 Task: Check the blocking ancestors of event listeners.
Action: Mouse moved to (966, 30)
Screenshot: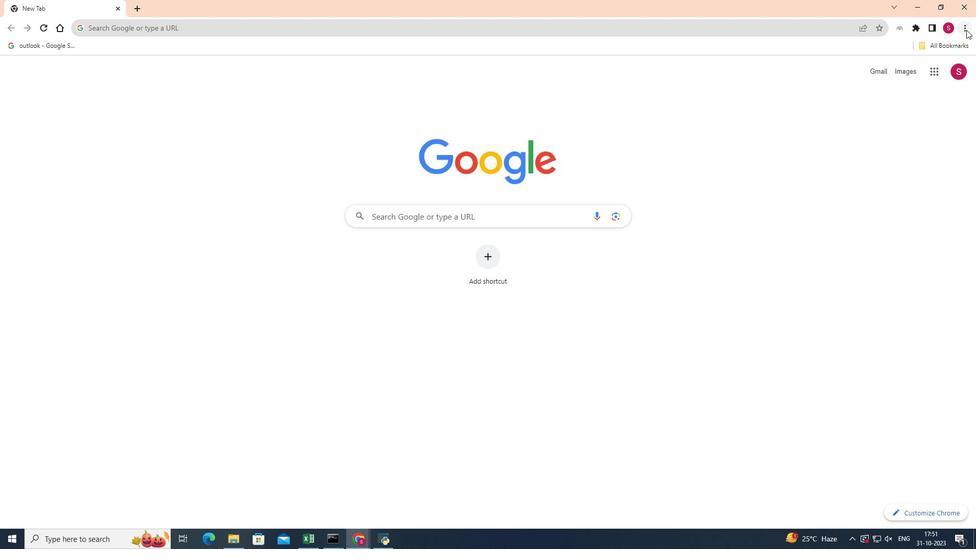 
Action: Mouse pressed left at (966, 30)
Screenshot: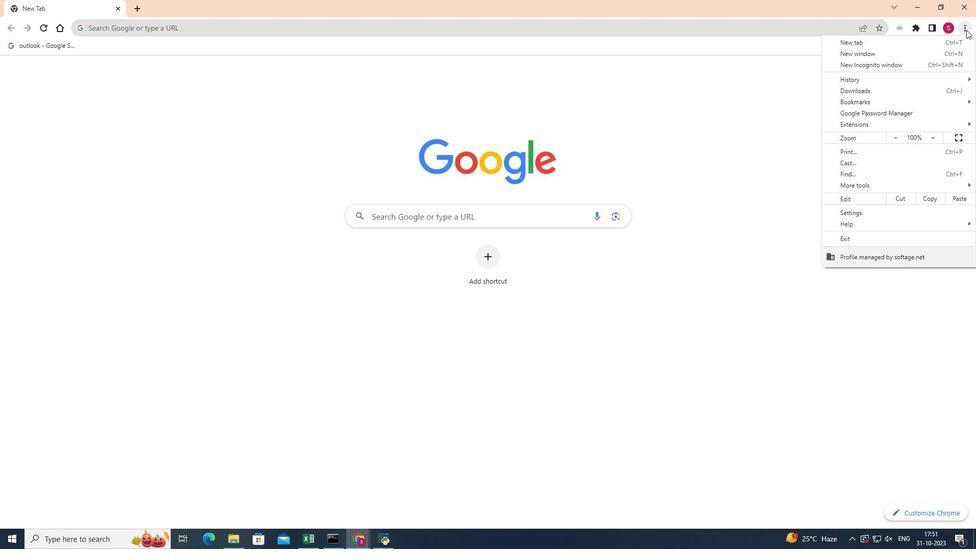 
Action: Mouse moved to (852, 185)
Screenshot: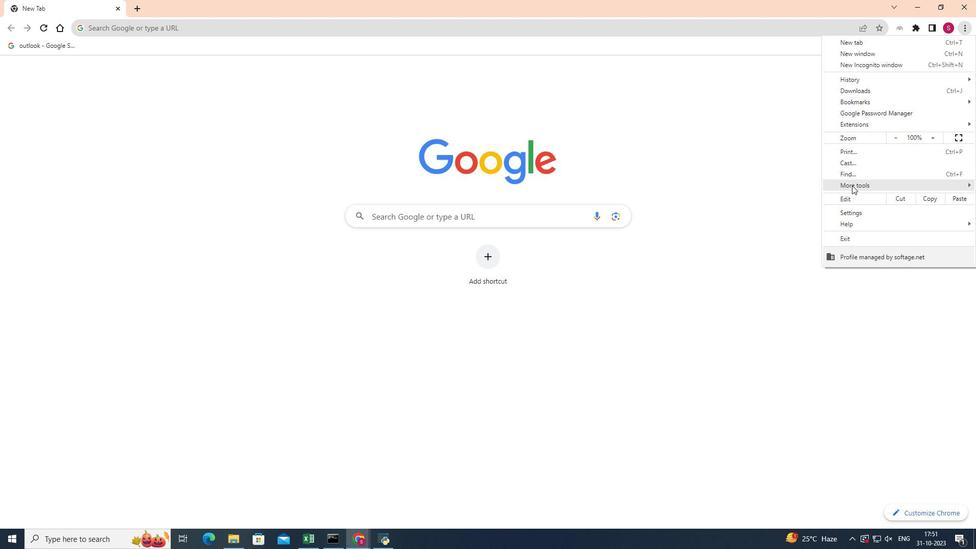 
Action: Mouse pressed left at (852, 185)
Screenshot: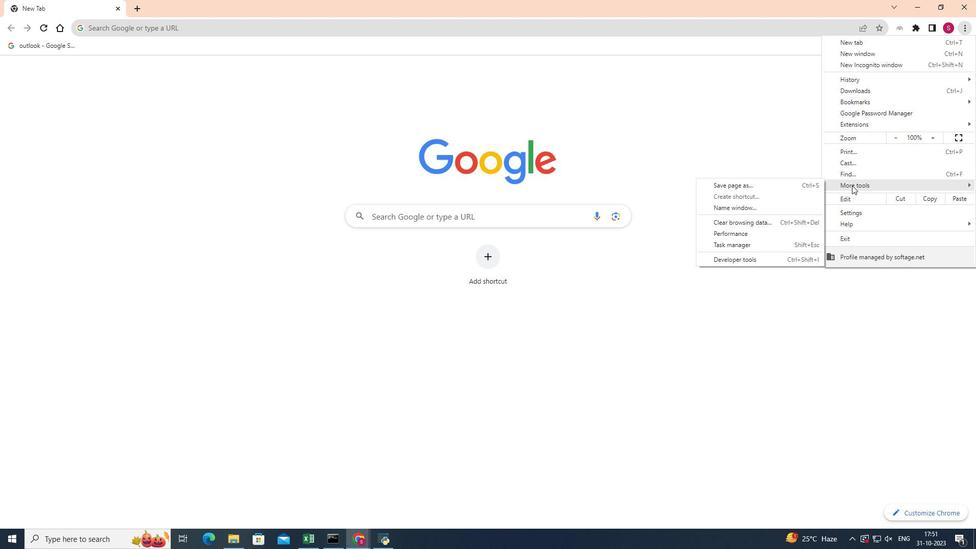 
Action: Mouse moved to (745, 262)
Screenshot: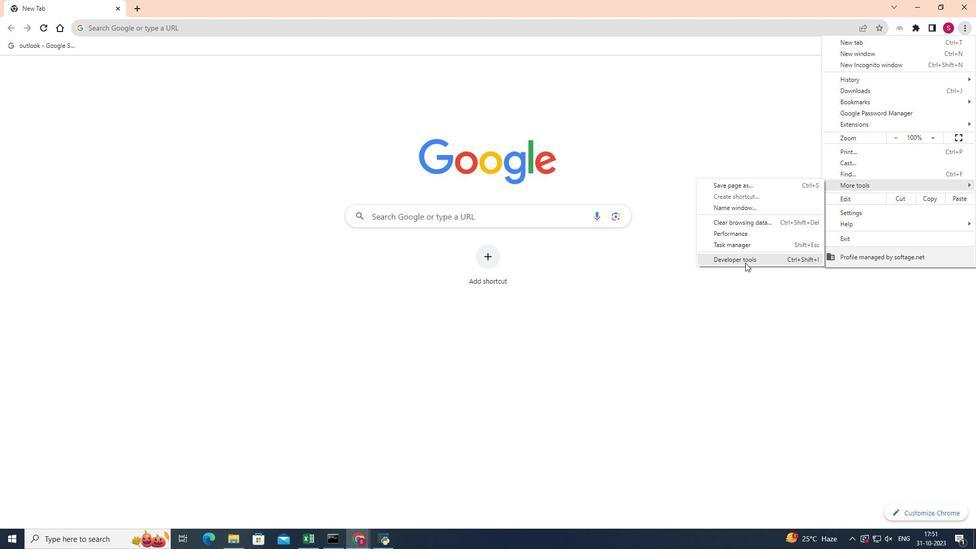 
Action: Mouse pressed left at (745, 262)
Screenshot: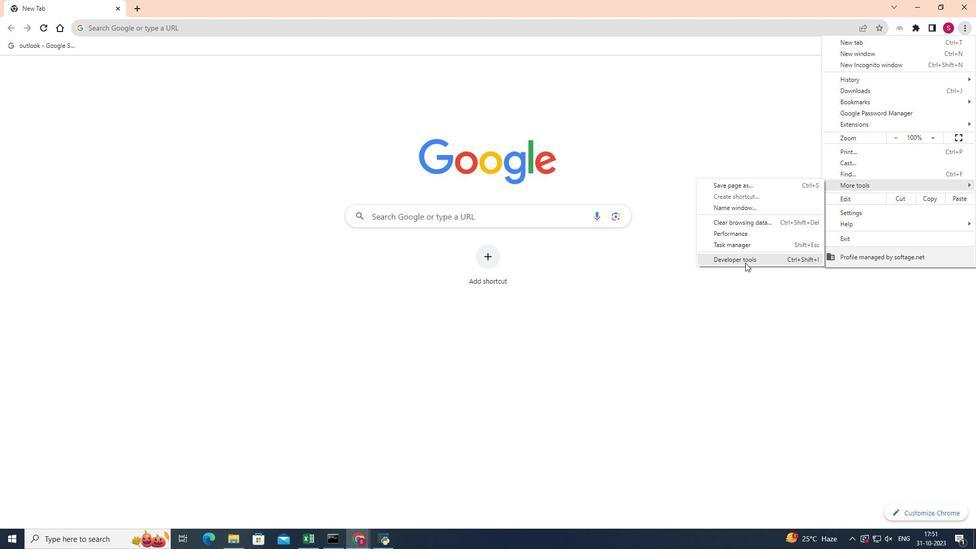 
Action: Mouse moved to (814, 416)
Screenshot: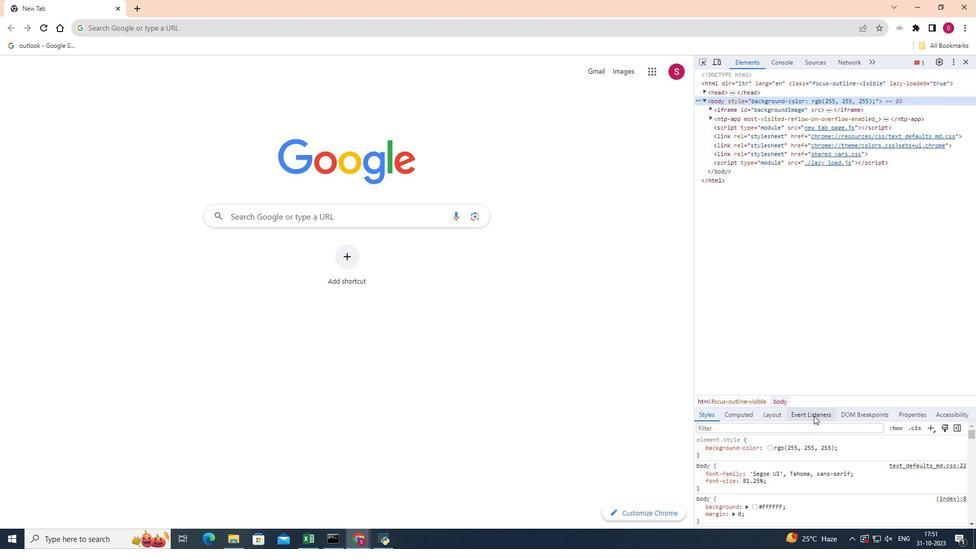 
Action: Mouse pressed left at (814, 416)
Screenshot: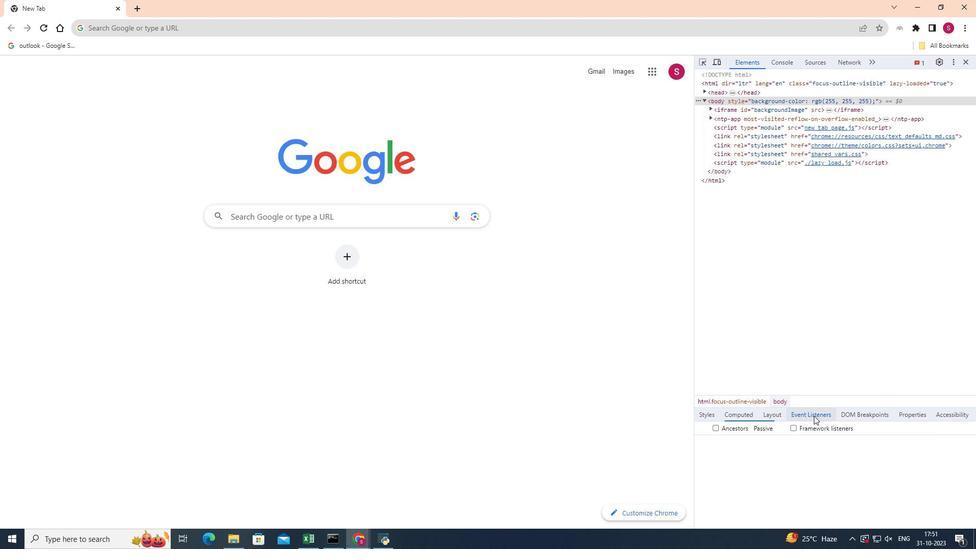 
Action: Mouse moved to (713, 428)
Screenshot: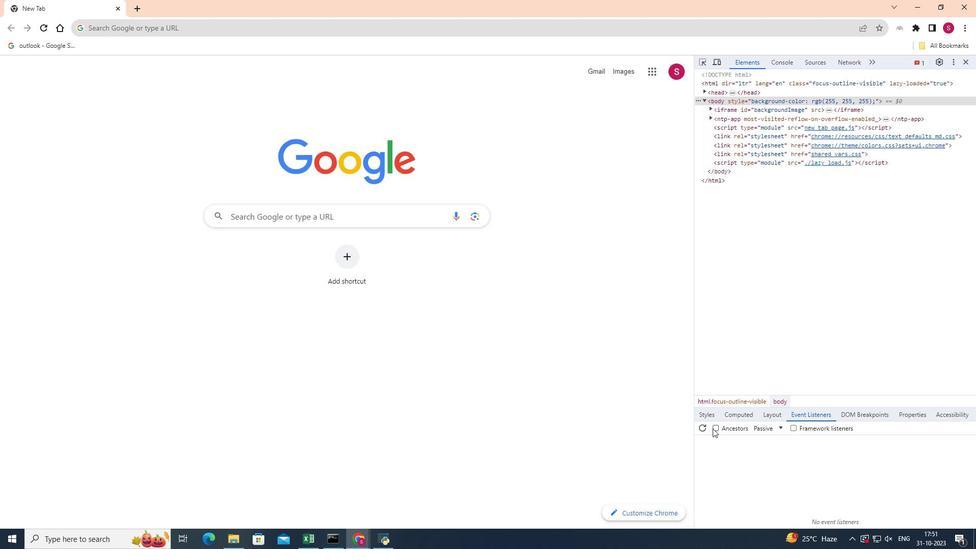 
Action: Mouse pressed left at (713, 428)
Screenshot: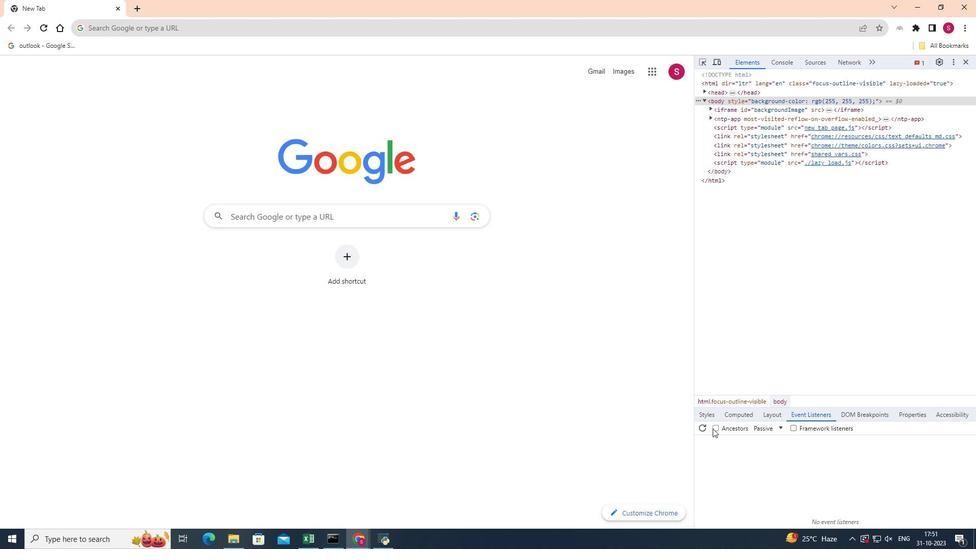 
Action: Mouse moved to (779, 429)
Screenshot: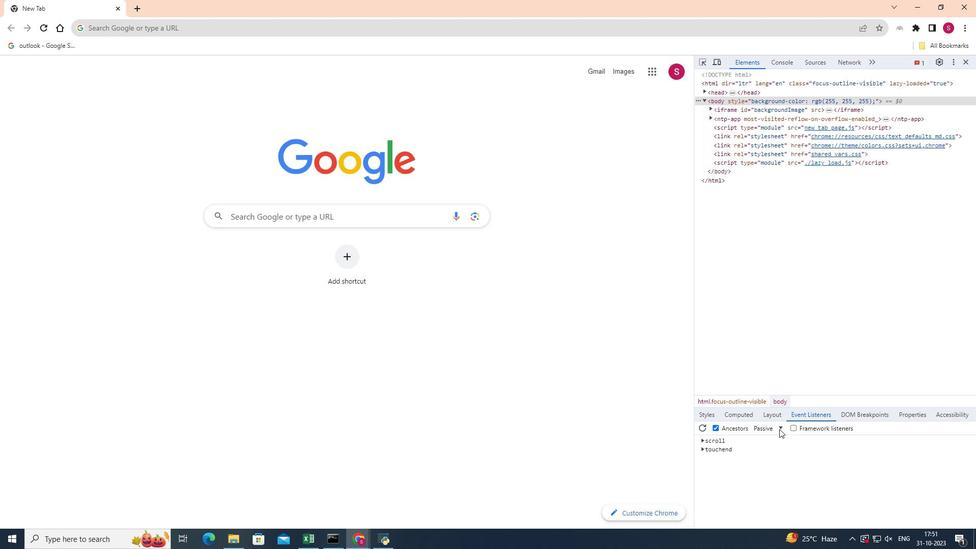 
Action: Mouse pressed left at (779, 429)
Screenshot: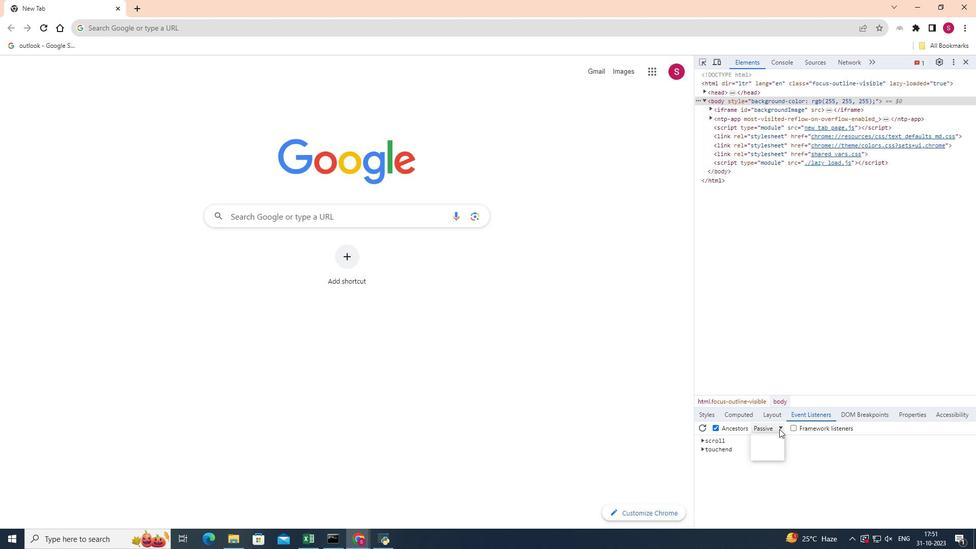
Action: Mouse moved to (772, 453)
Screenshot: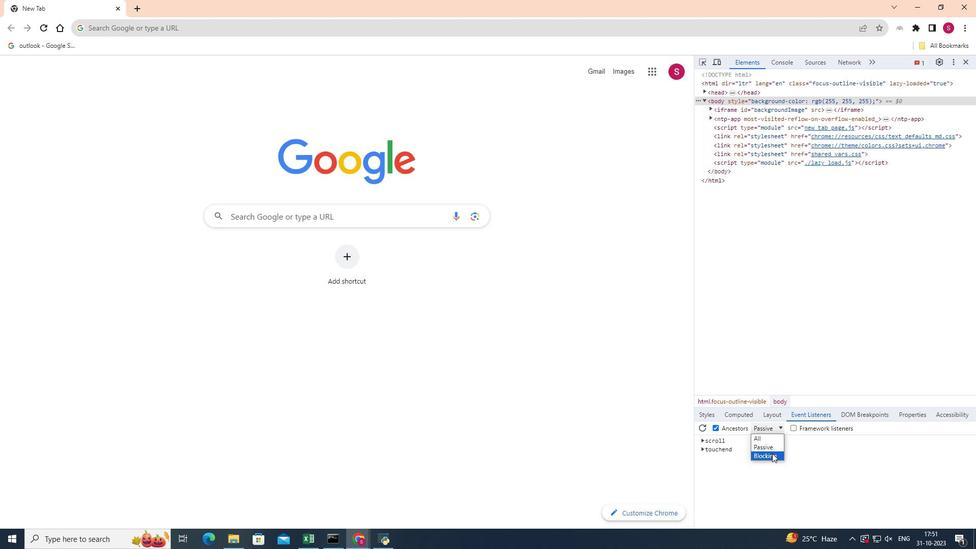 
Action: Mouse pressed left at (772, 453)
Screenshot: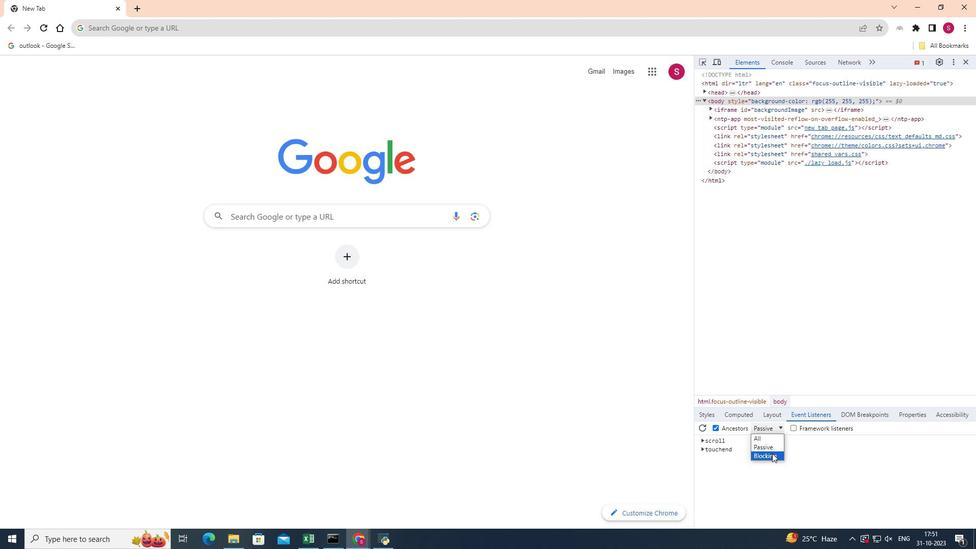 
Action: Mouse moved to (888, 466)
Screenshot: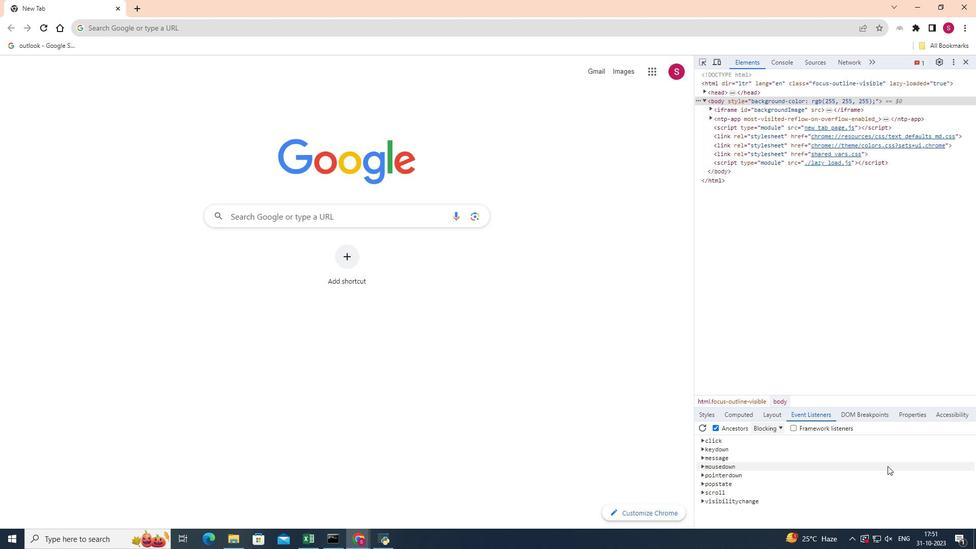
